 Task: Go to next problem.
Action: Mouse moved to (171, 10)
Screenshot: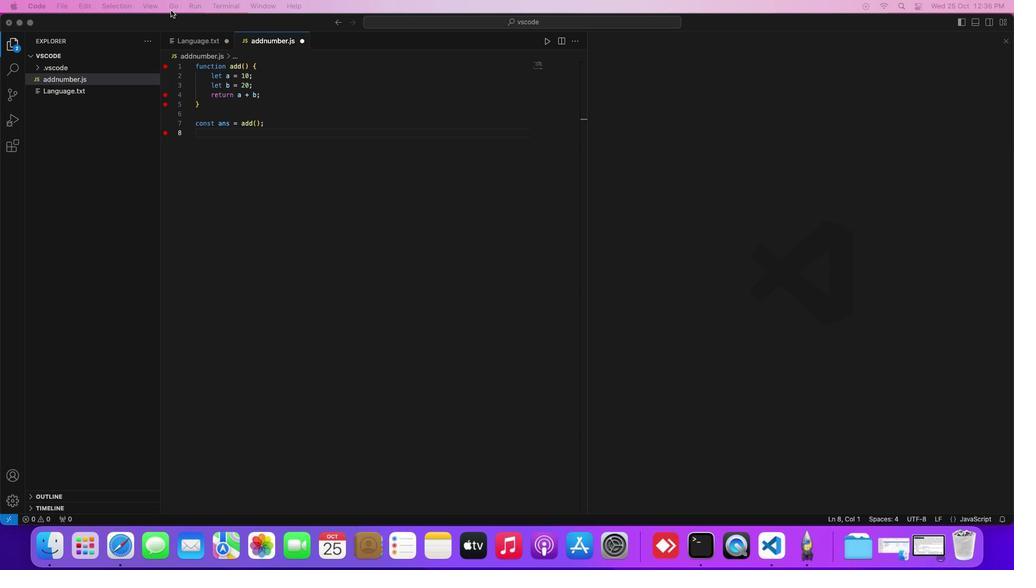 
Action: Mouse pressed left at (171, 10)
Screenshot: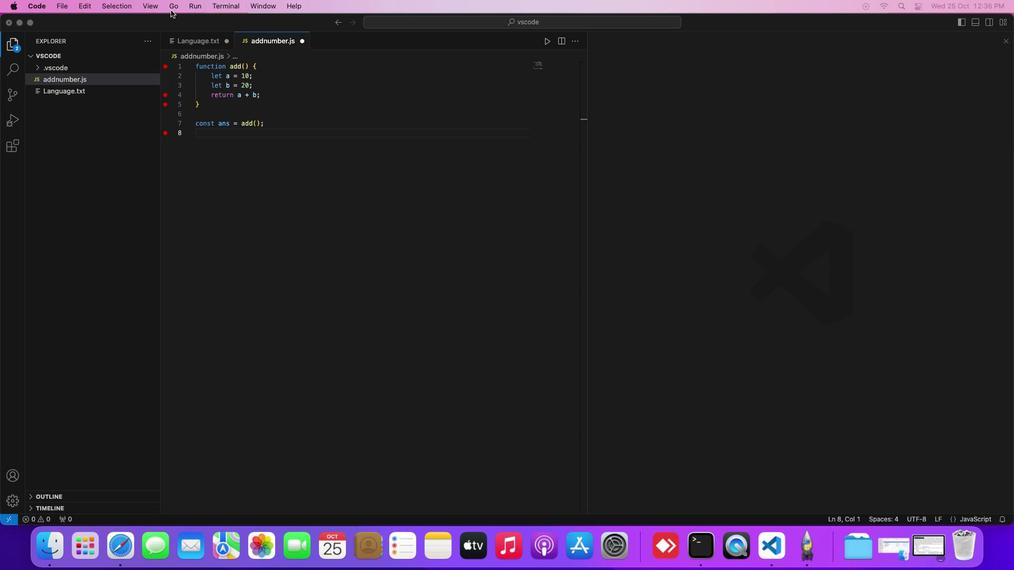 
Action: Mouse moved to (172, 7)
Screenshot: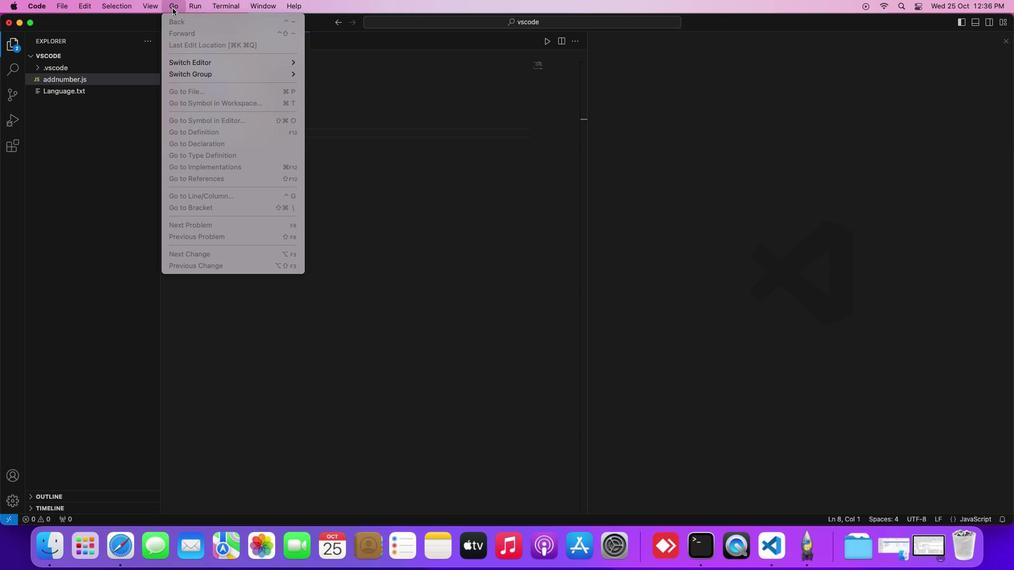 
Action: Mouse pressed left at (172, 7)
Screenshot: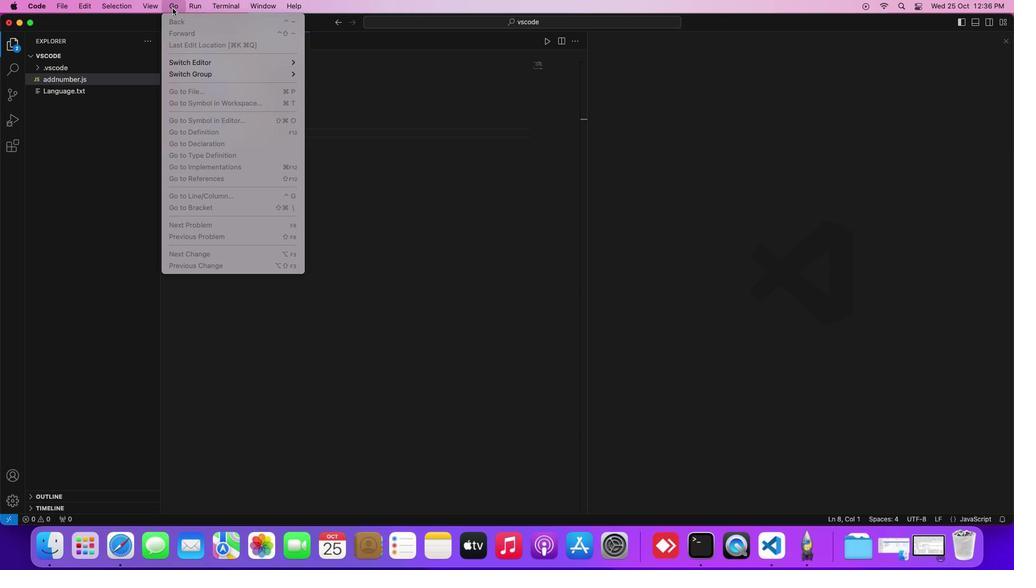 
Action: Mouse pressed left at (172, 7)
Screenshot: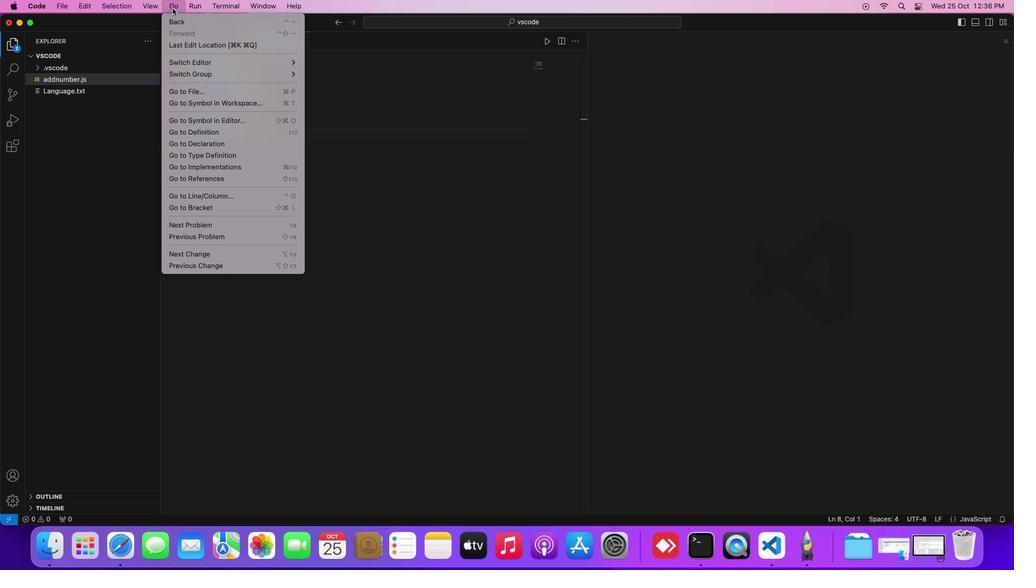 
Action: Mouse moved to (209, 229)
Screenshot: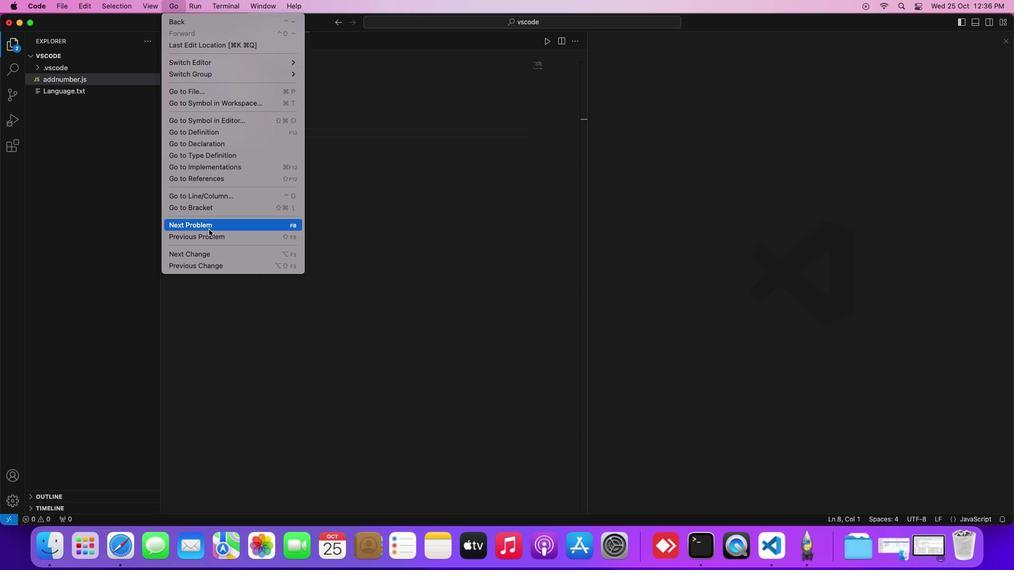 
Action: Mouse pressed left at (209, 229)
Screenshot: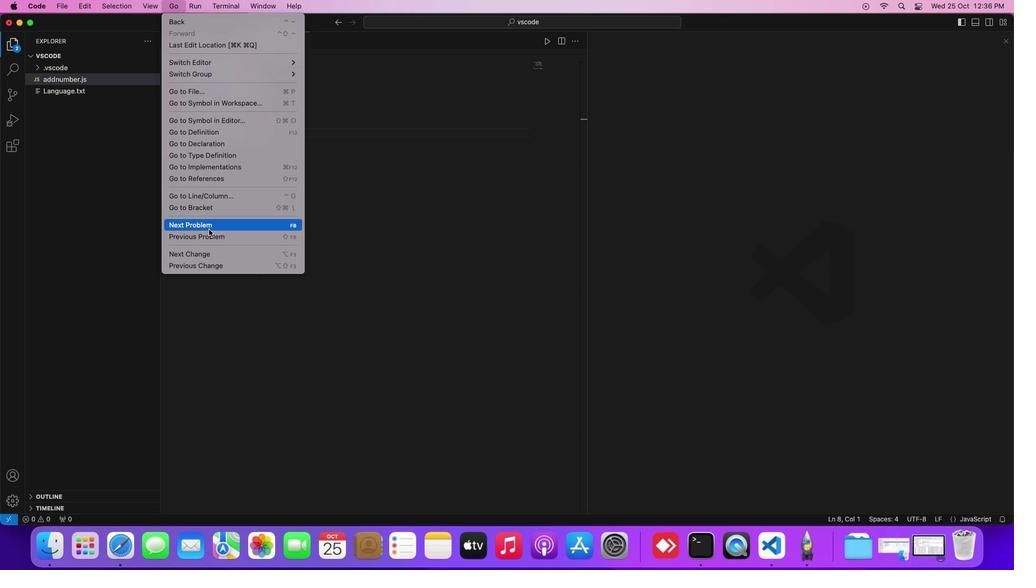 
Action: Mouse moved to (208, 229)
Screenshot: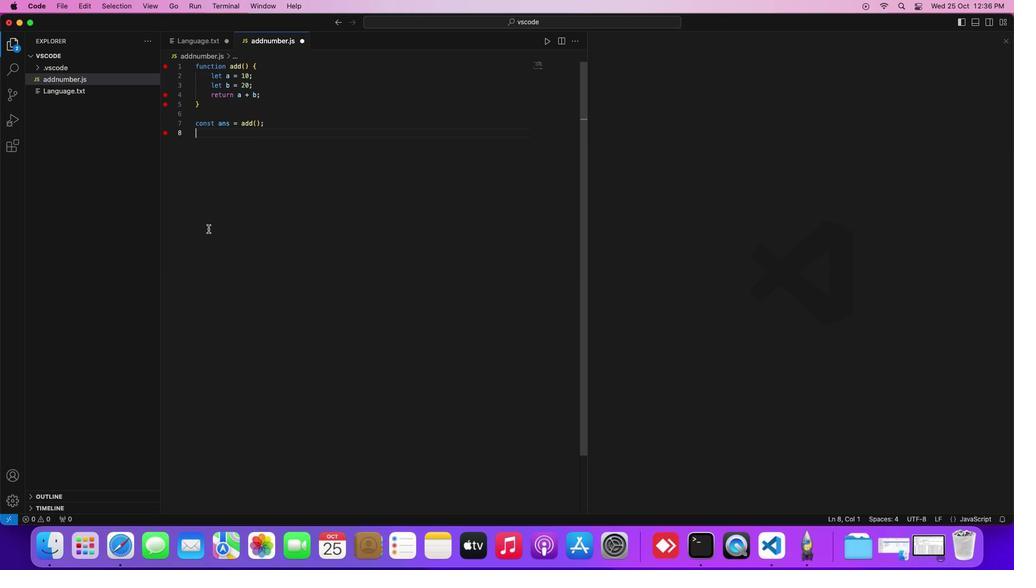 
